 Task: Change the video width of the visualizer filter to 700.
Action: Mouse moved to (99, 4)
Screenshot: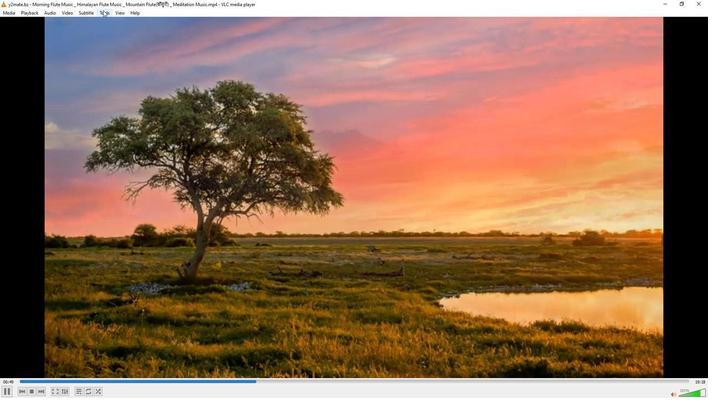 
Action: Mouse pressed left at (99, 4)
Screenshot: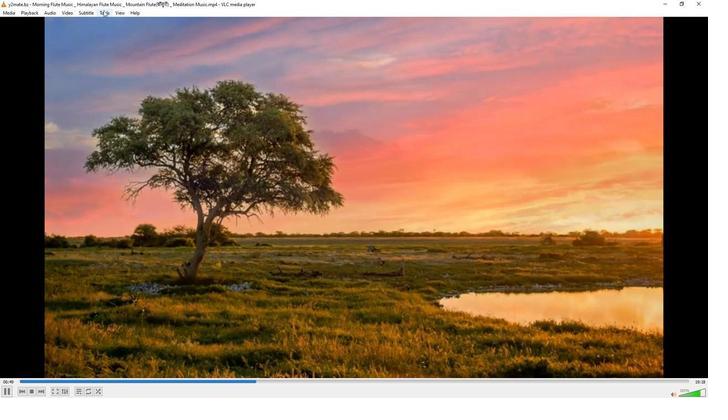 
Action: Mouse moved to (104, 97)
Screenshot: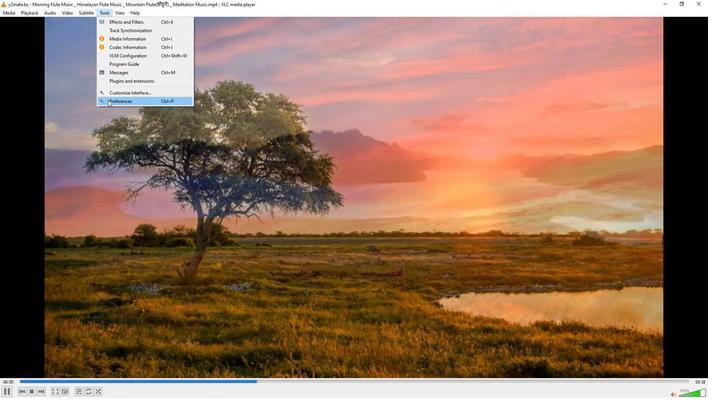 
Action: Mouse pressed left at (104, 97)
Screenshot: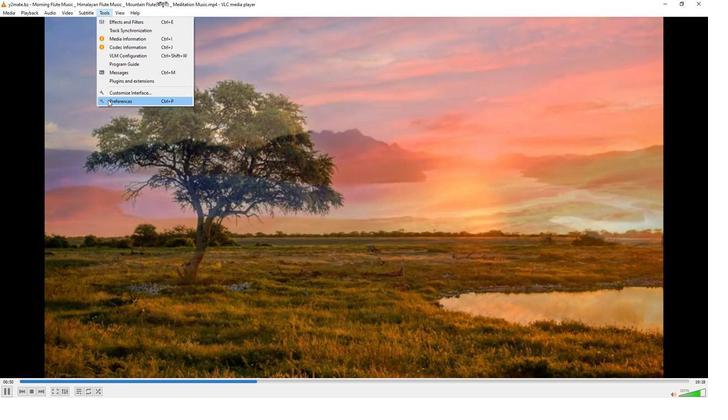 
Action: Mouse moved to (232, 330)
Screenshot: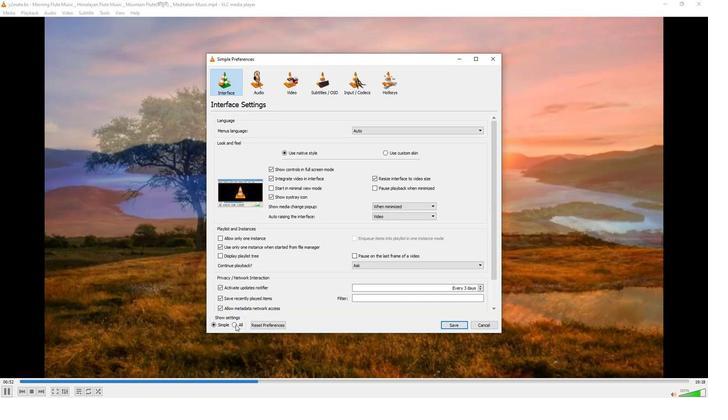 
Action: Mouse pressed left at (232, 330)
Screenshot: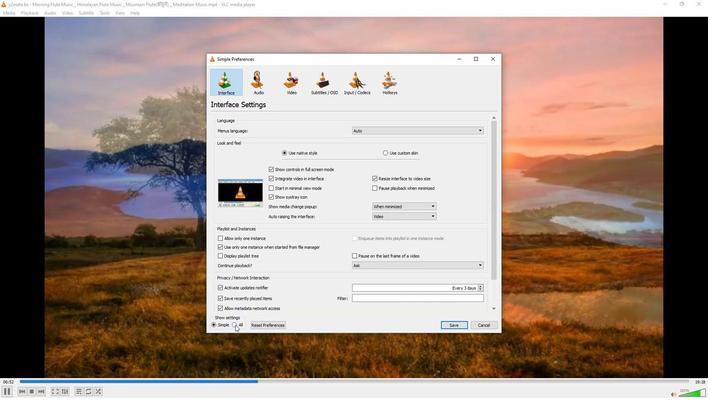 
Action: Mouse moved to (222, 179)
Screenshot: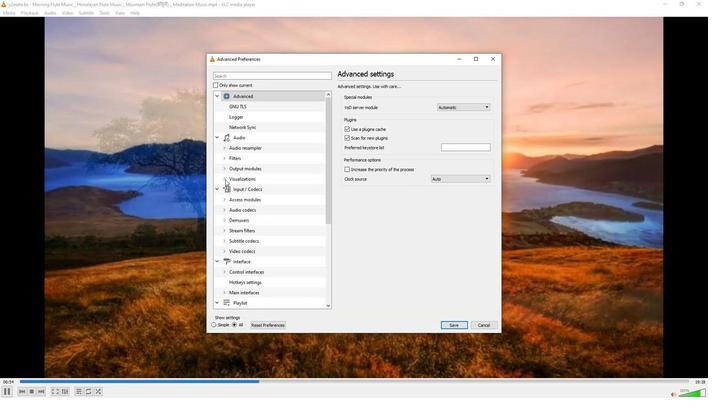 
Action: Mouse pressed left at (222, 179)
Screenshot: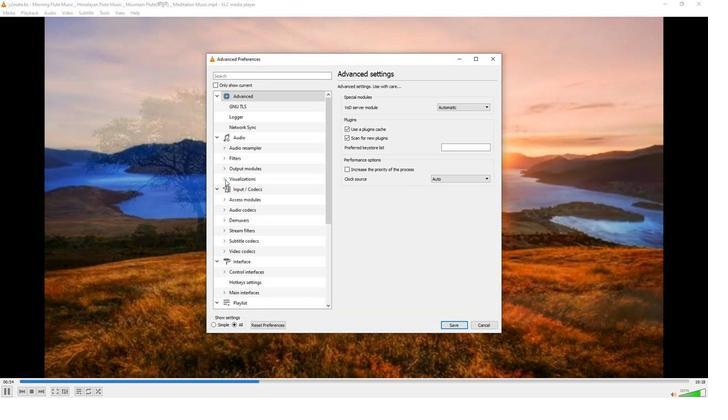 
Action: Mouse moved to (242, 218)
Screenshot: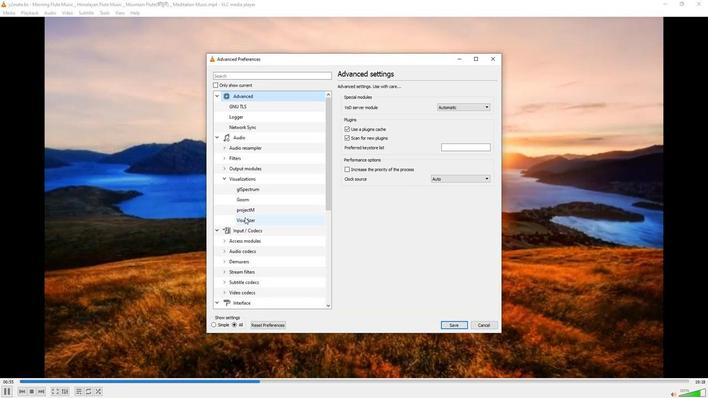 
Action: Mouse pressed left at (242, 218)
Screenshot: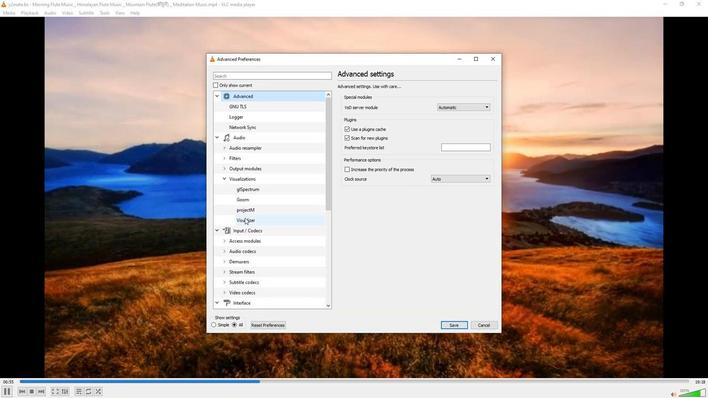 
Action: Mouse moved to (470, 116)
Screenshot: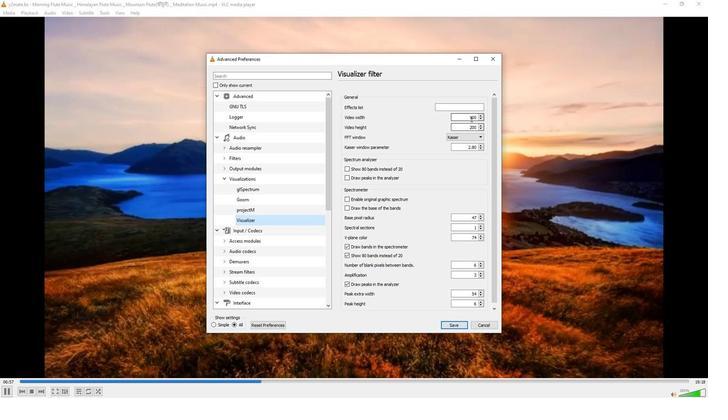 
Action: Mouse pressed left at (470, 116)
Screenshot: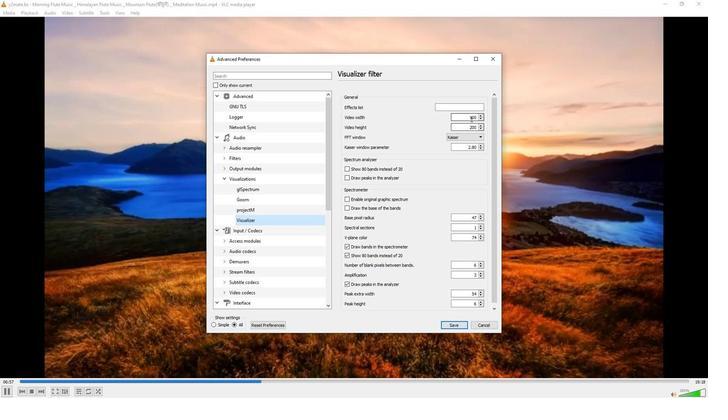
Action: Mouse pressed left at (470, 116)
Screenshot: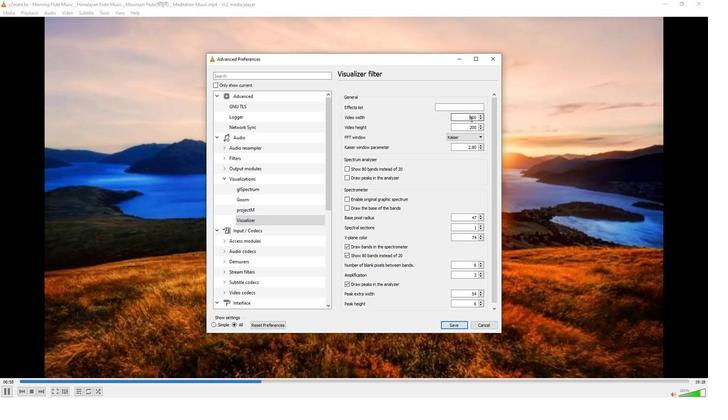 
Action: Mouse moved to (448, 130)
Screenshot: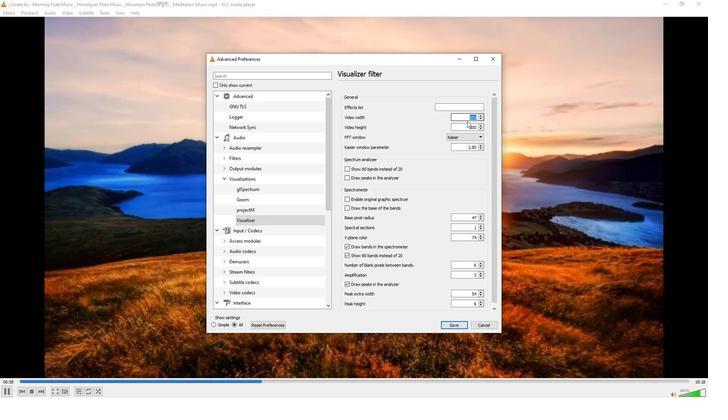 
Action: Key pressed 700
Screenshot: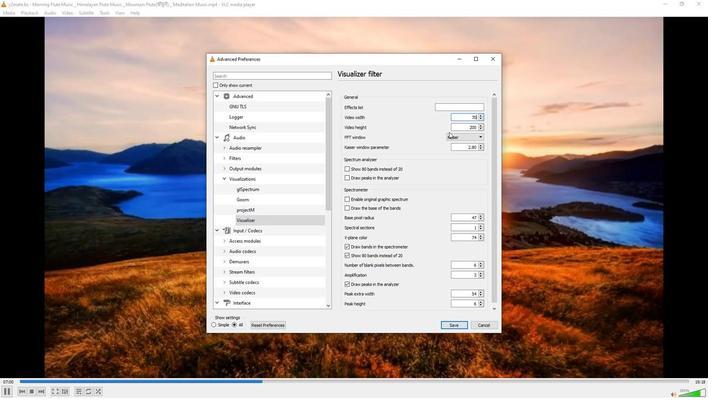 
Action: Mouse moved to (420, 139)
Screenshot: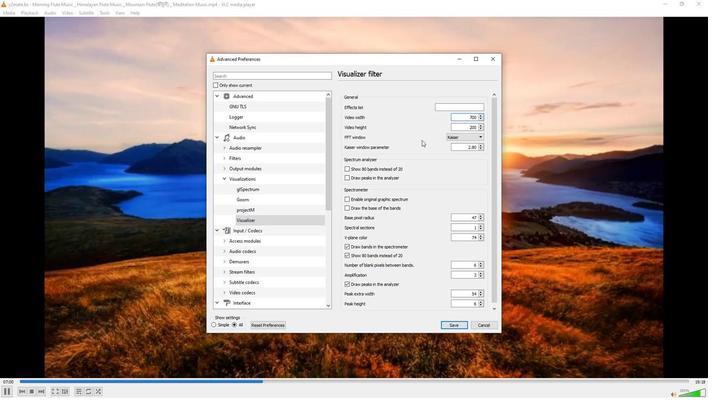 
Action: Mouse pressed left at (420, 139)
Screenshot: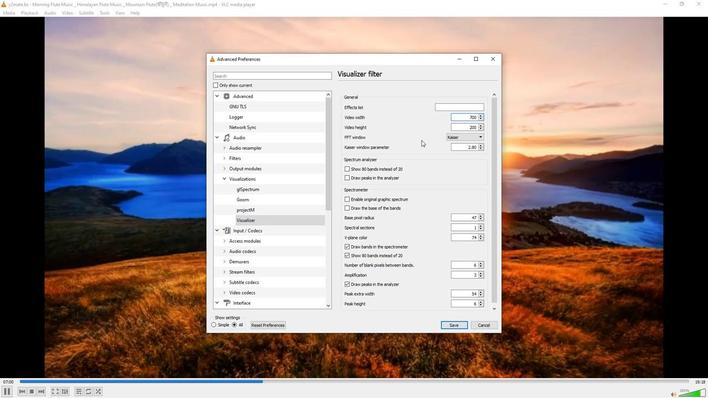 
